 Task: Add Travis Scott as the issuer.
Action: Mouse moved to (806, 88)
Screenshot: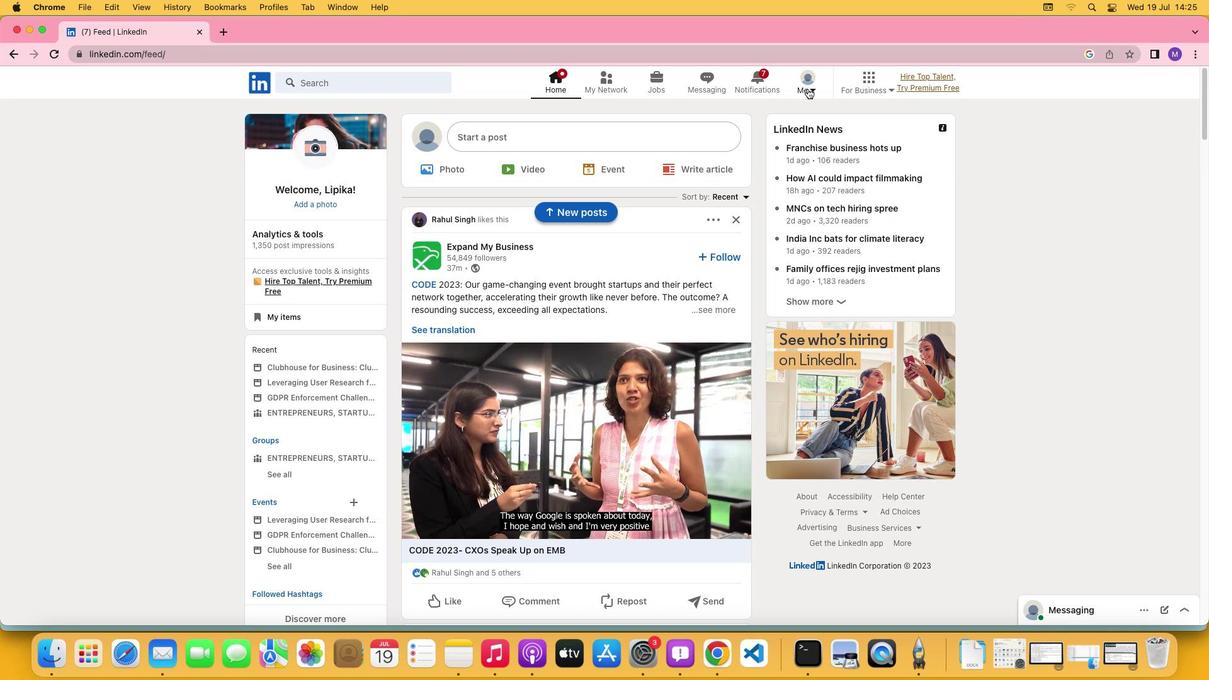 
Action: Mouse pressed left at (806, 88)
Screenshot: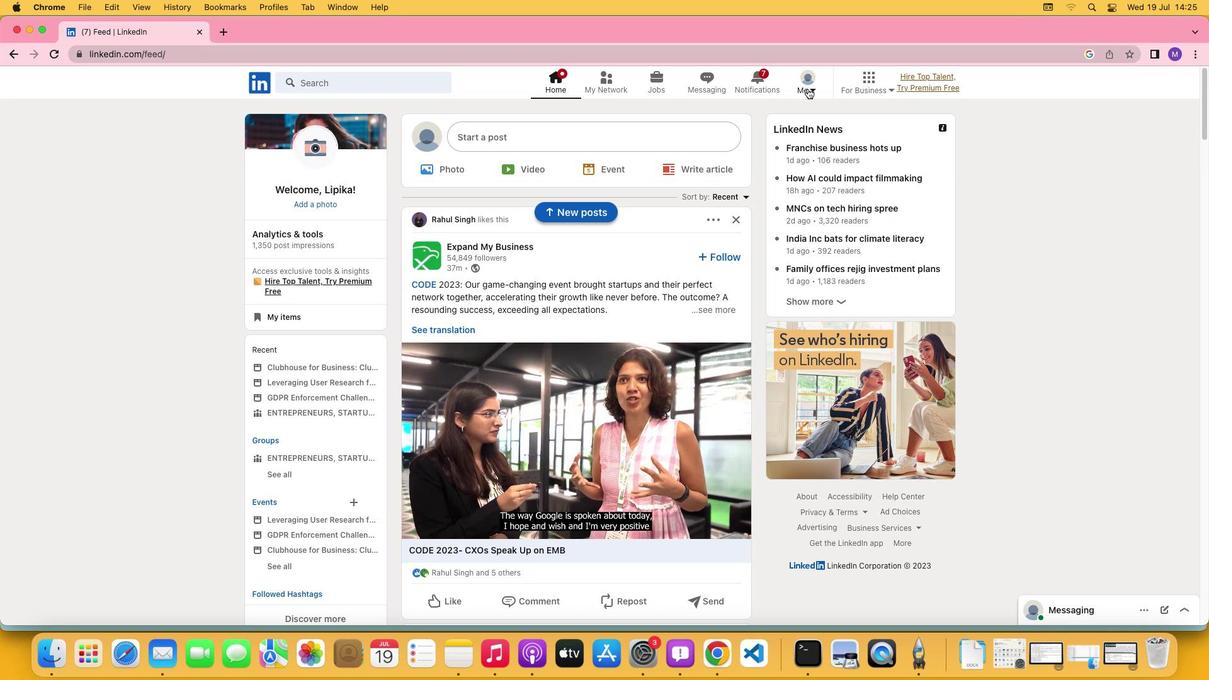 
Action: Mouse moved to (813, 88)
Screenshot: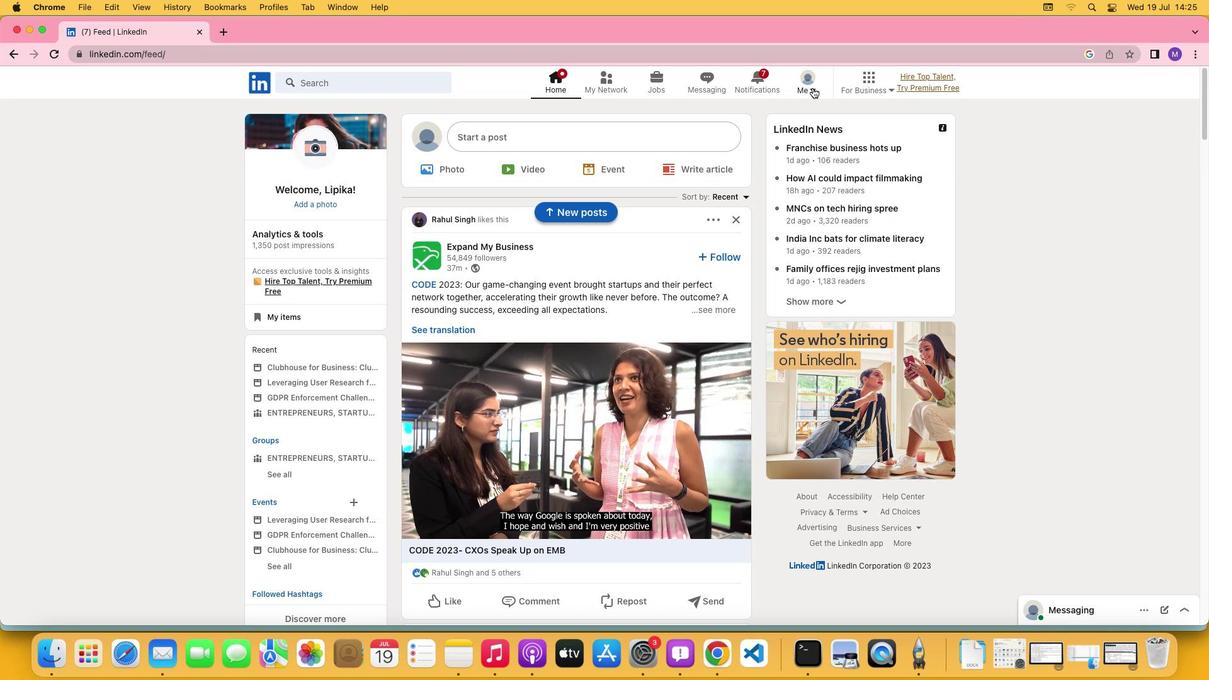 
Action: Mouse pressed left at (813, 88)
Screenshot: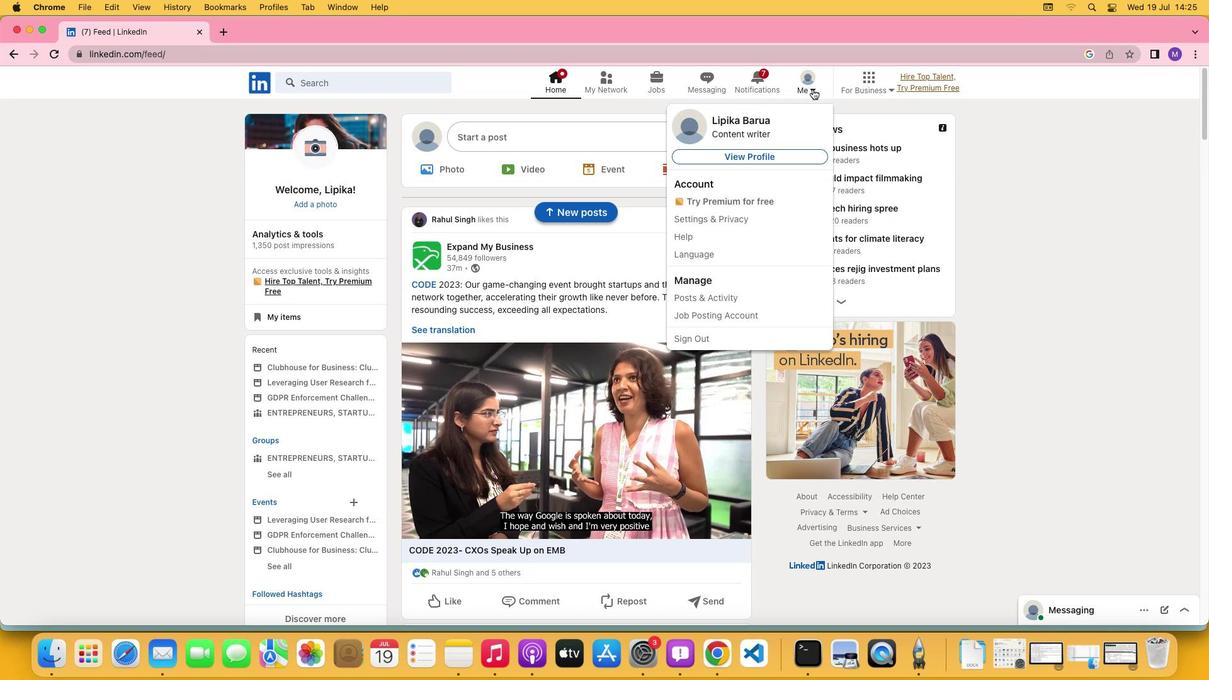 
Action: Mouse moved to (796, 155)
Screenshot: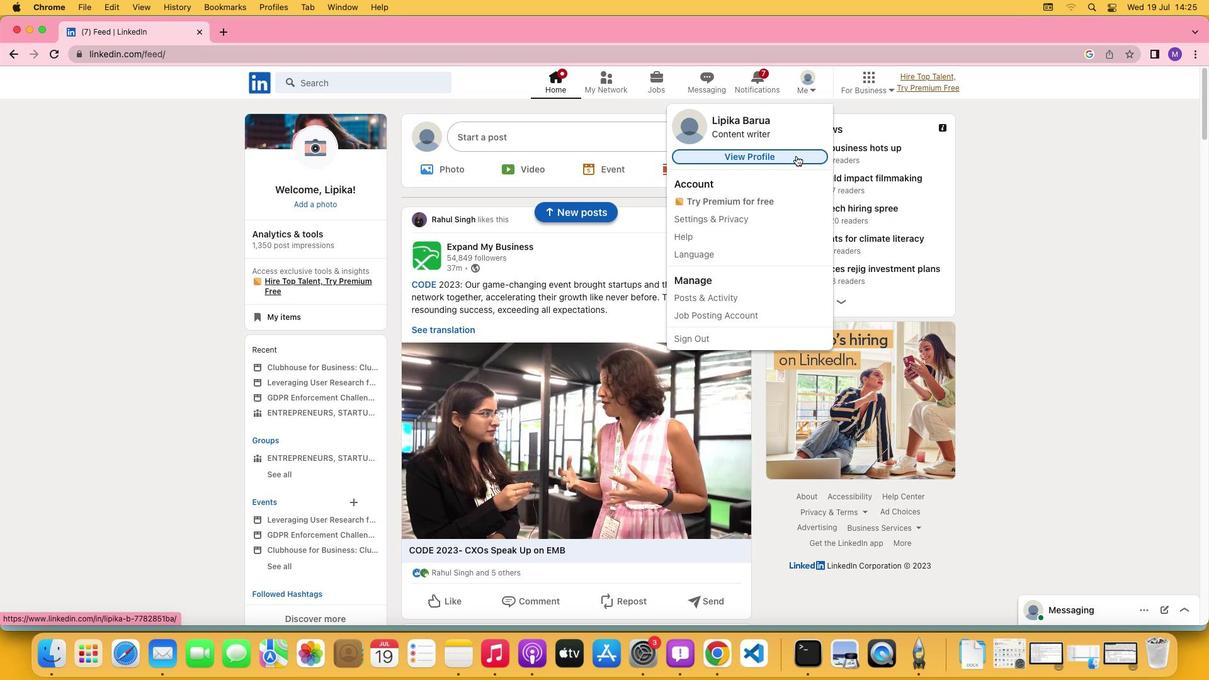 
Action: Mouse pressed left at (796, 155)
Screenshot: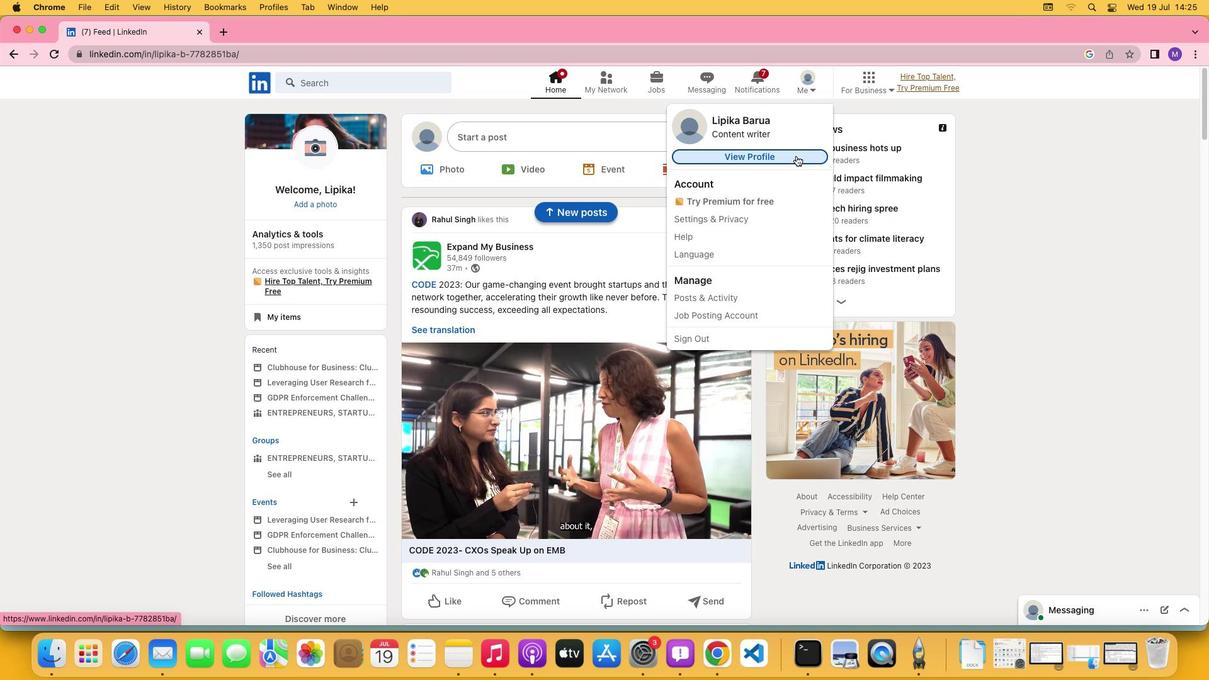 
Action: Mouse moved to (403, 406)
Screenshot: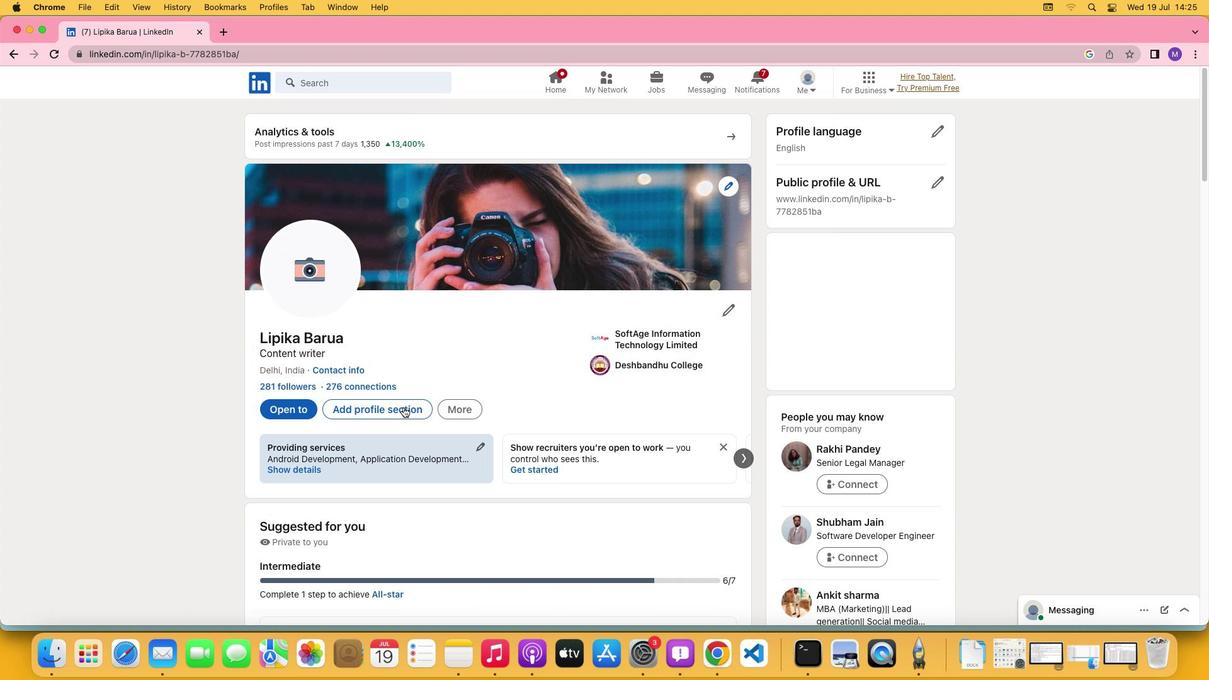 
Action: Mouse pressed left at (403, 406)
Screenshot: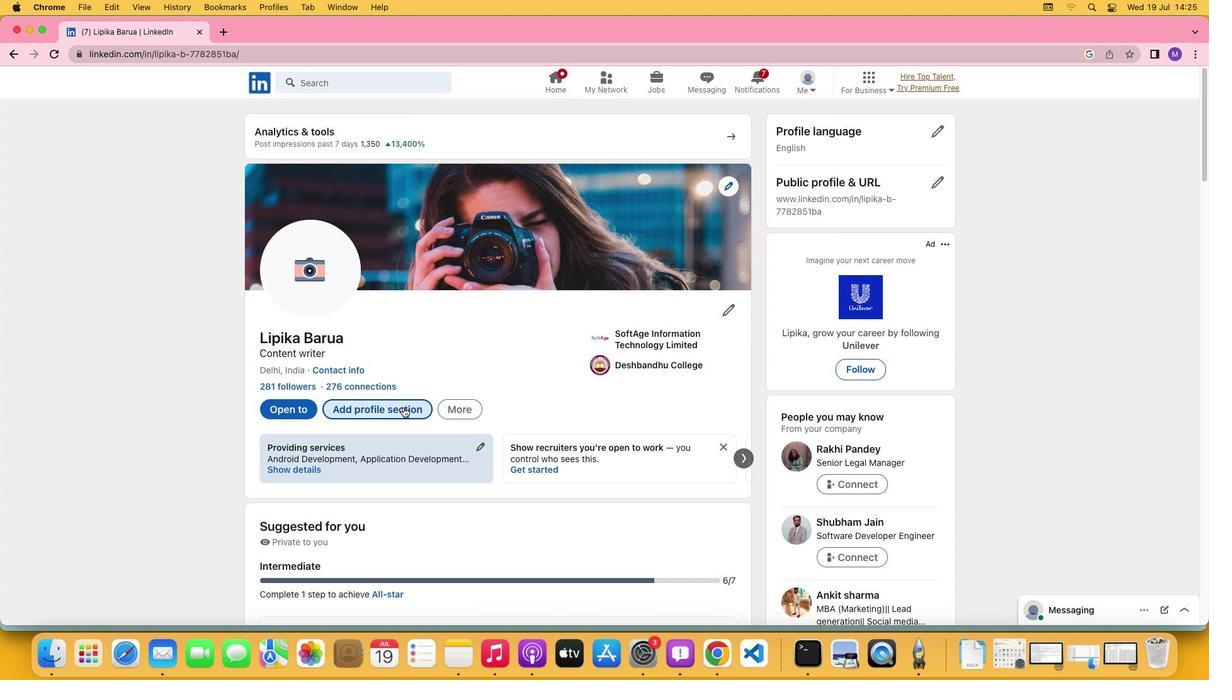 
Action: Mouse moved to (464, 379)
Screenshot: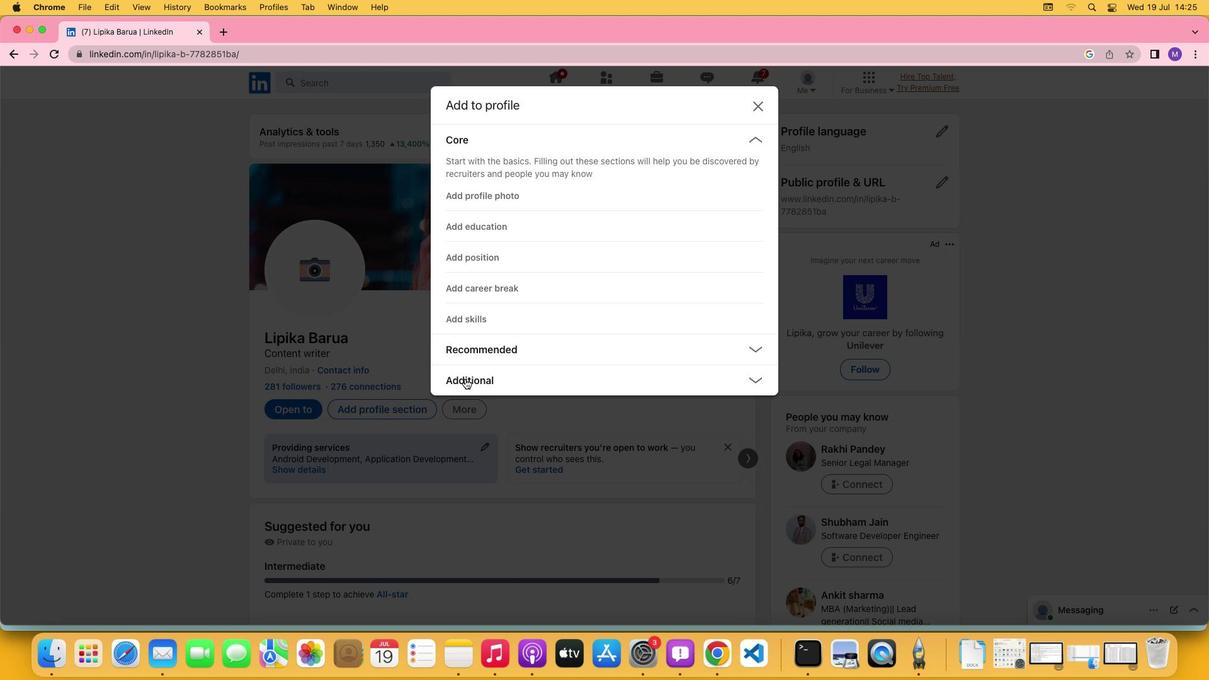 
Action: Mouse pressed left at (464, 379)
Screenshot: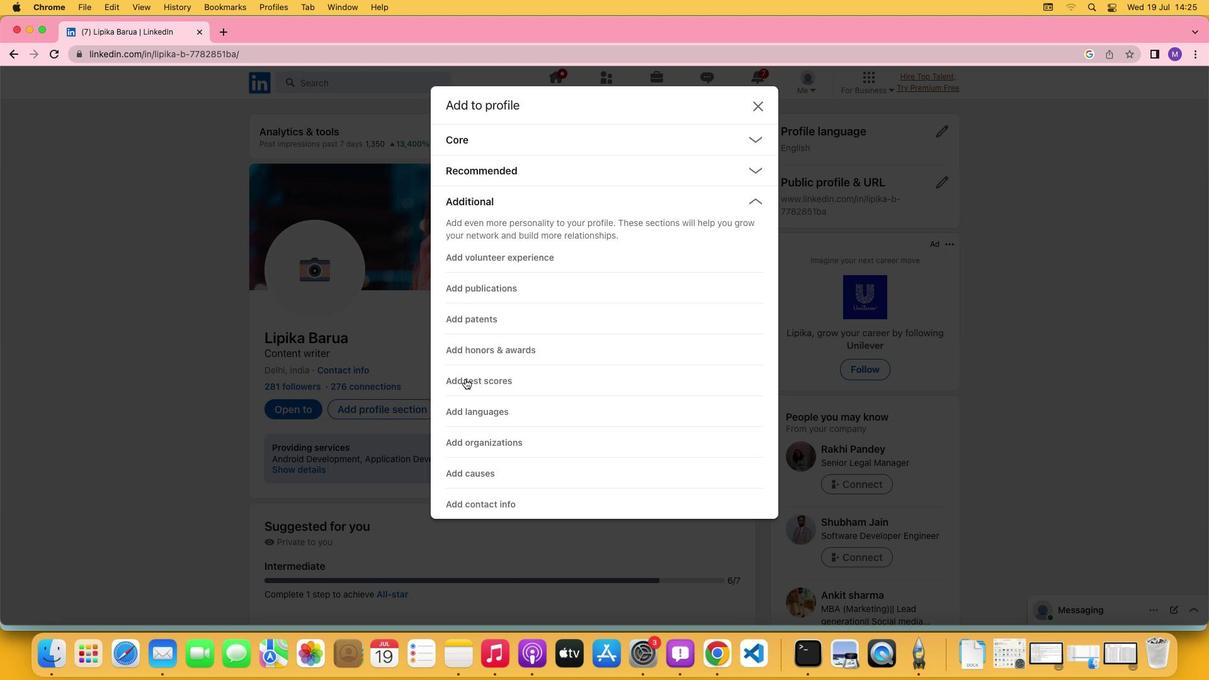 
Action: Mouse moved to (478, 348)
Screenshot: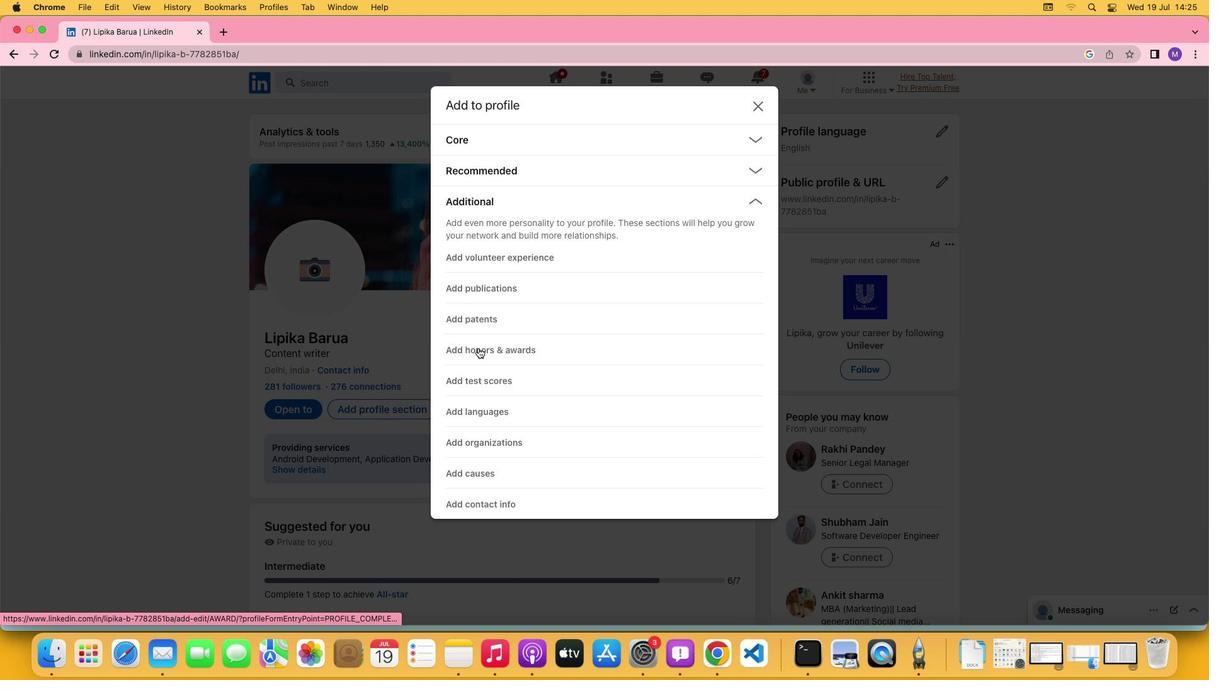 
Action: Mouse pressed left at (478, 348)
Screenshot: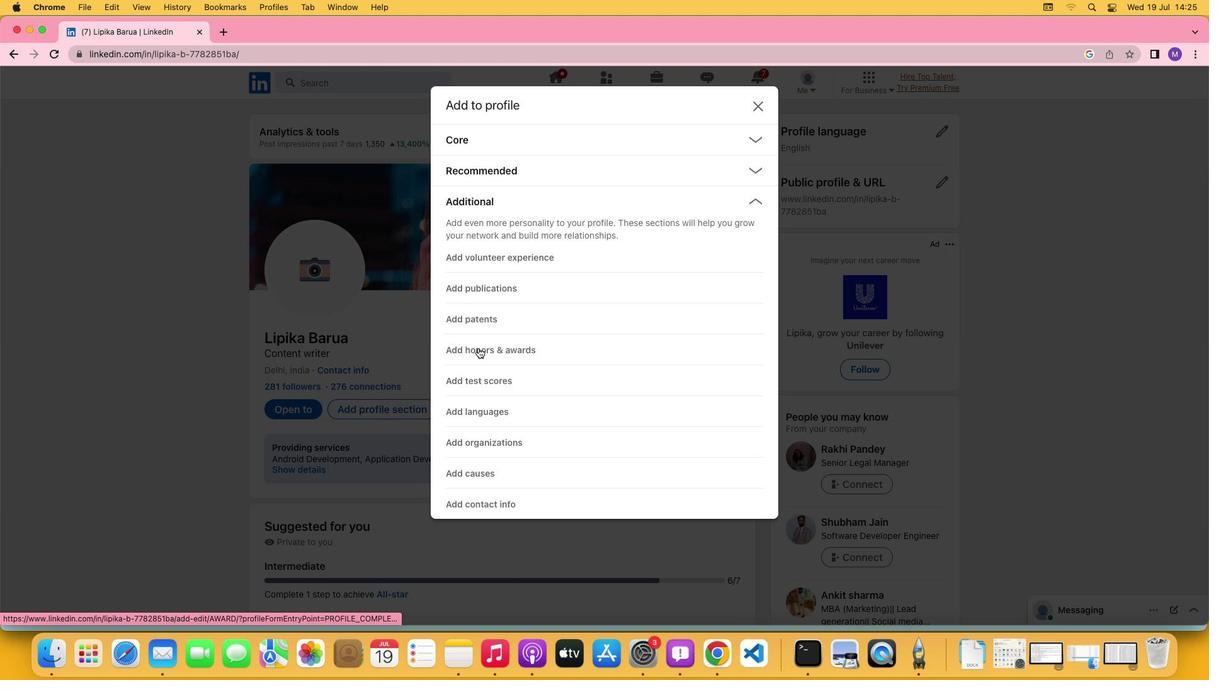 
Action: Mouse moved to (515, 282)
Screenshot: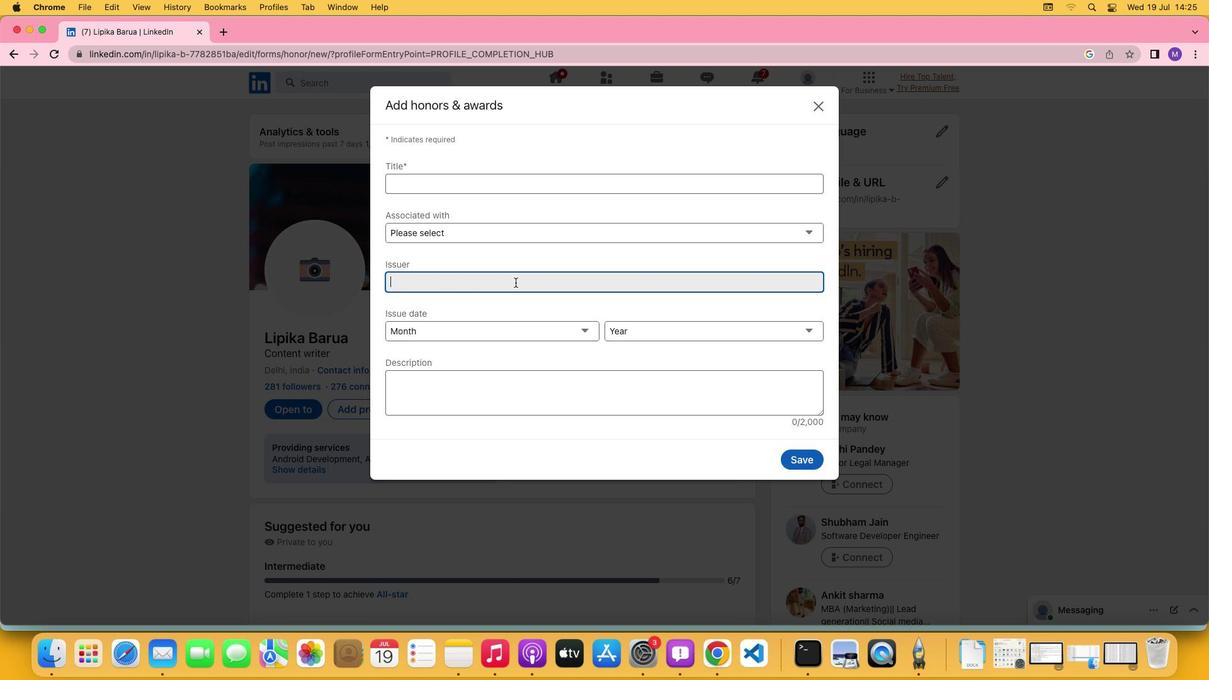 
Action: Mouse pressed left at (515, 282)
Screenshot: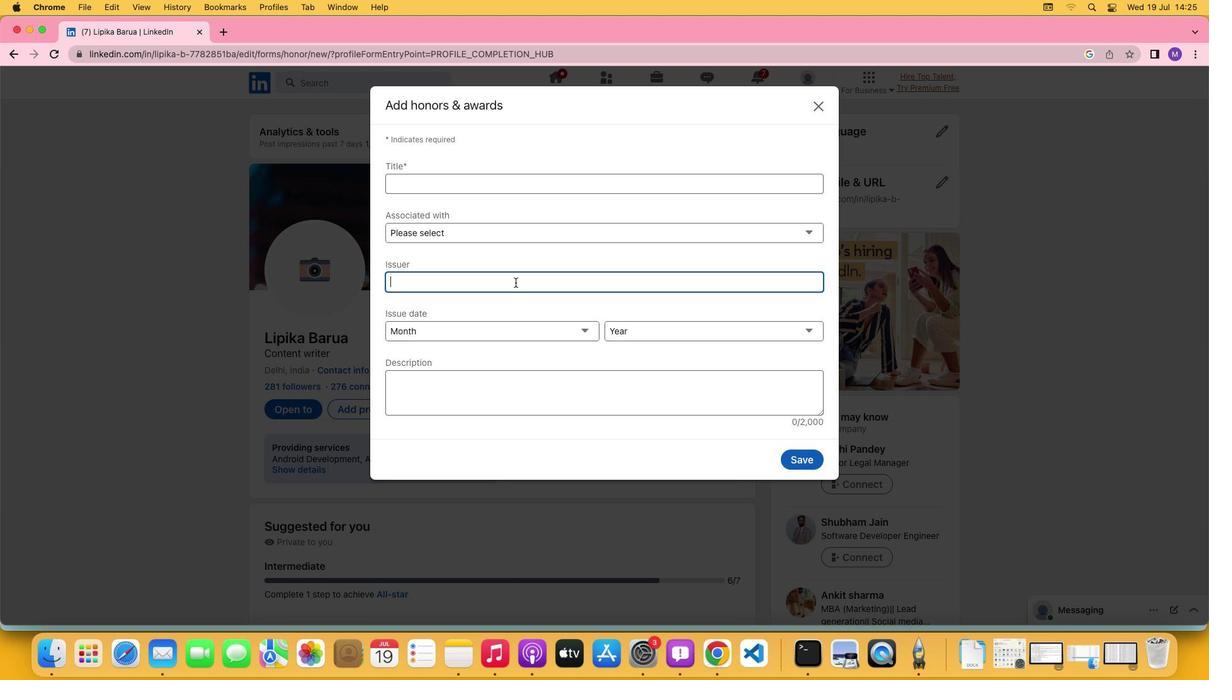 
Action: Key pressed Key.shift'T''r''a''v''i''s'Key.spaceKey.shift'S''c''o''t''t'
Screenshot: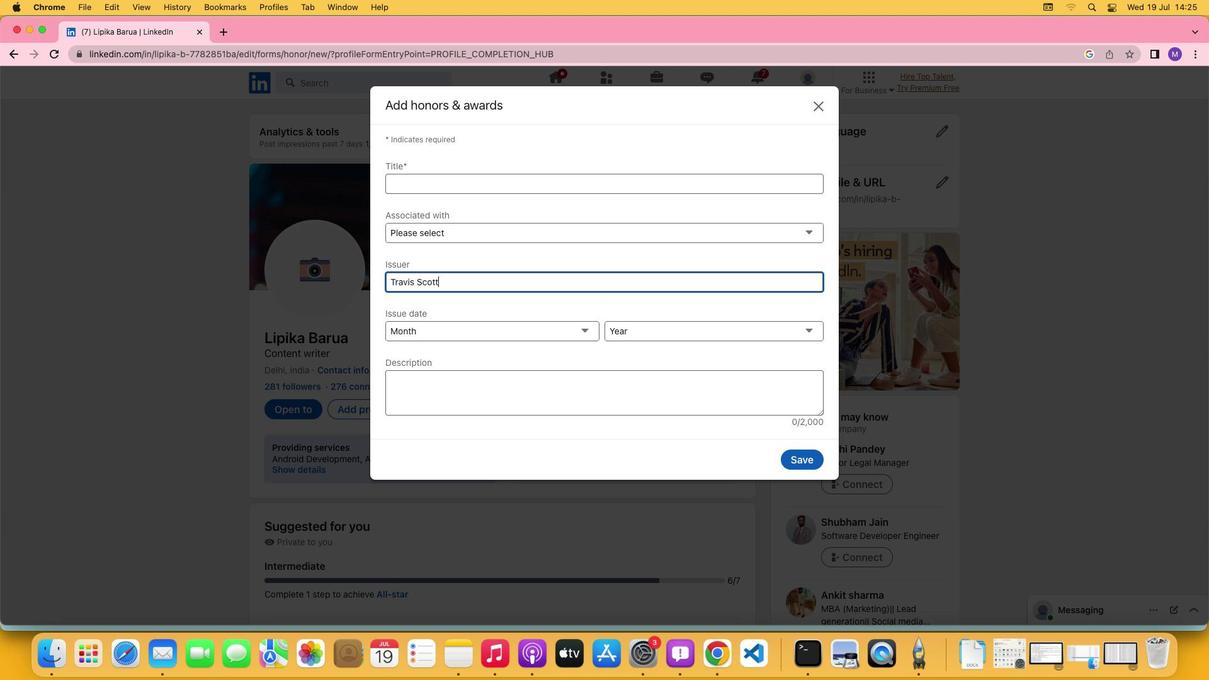 
Action: Mouse moved to (531, 304)
Screenshot: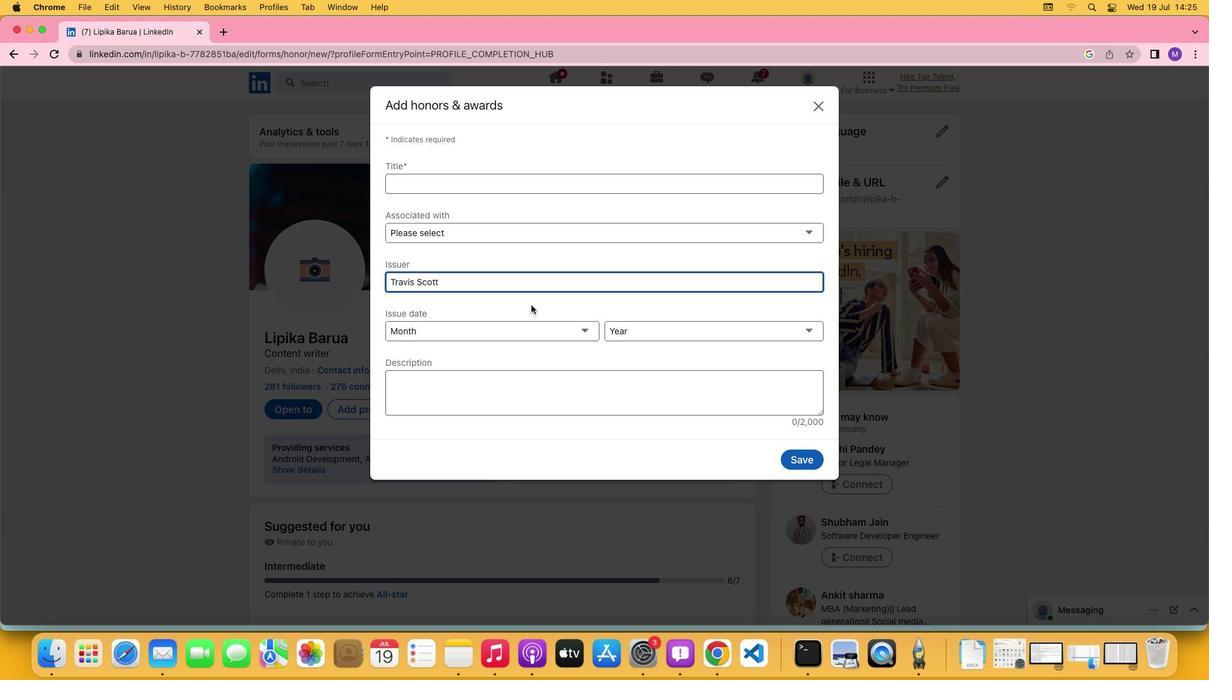 
Action: Mouse pressed left at (531, 304)
Screenshot: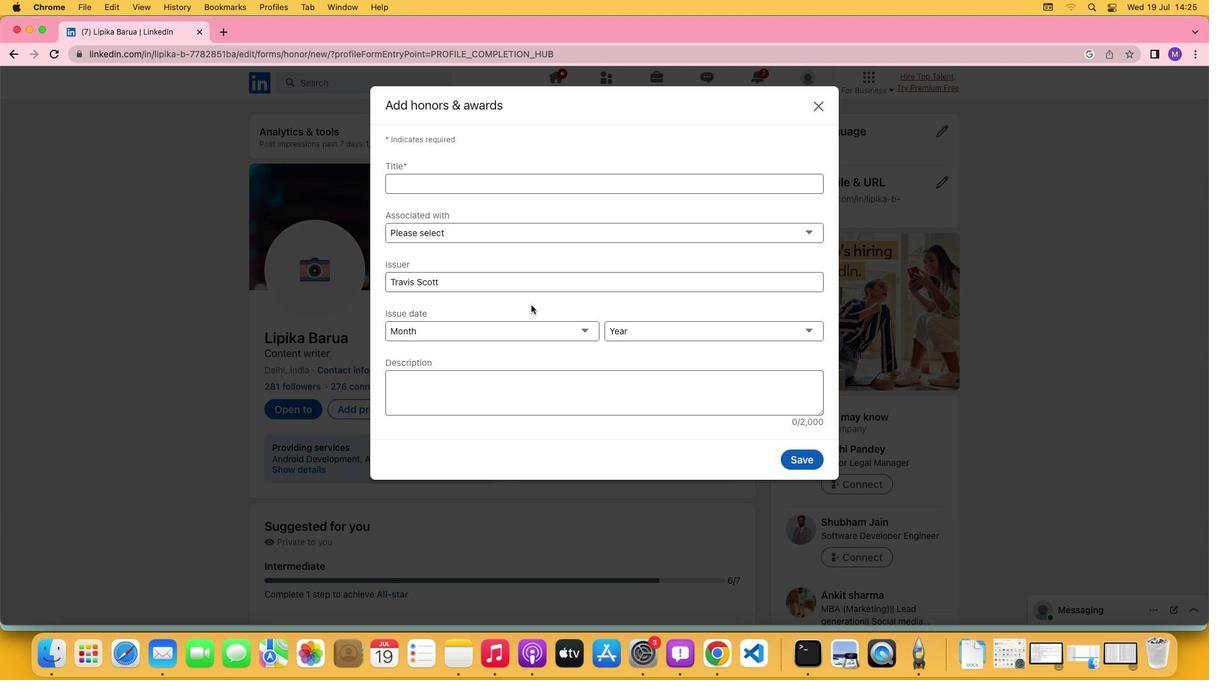 
